 Task: Access the group dashboard of "Digital Experience".
Action: Mouse moved to (900, 61)
Screenshot: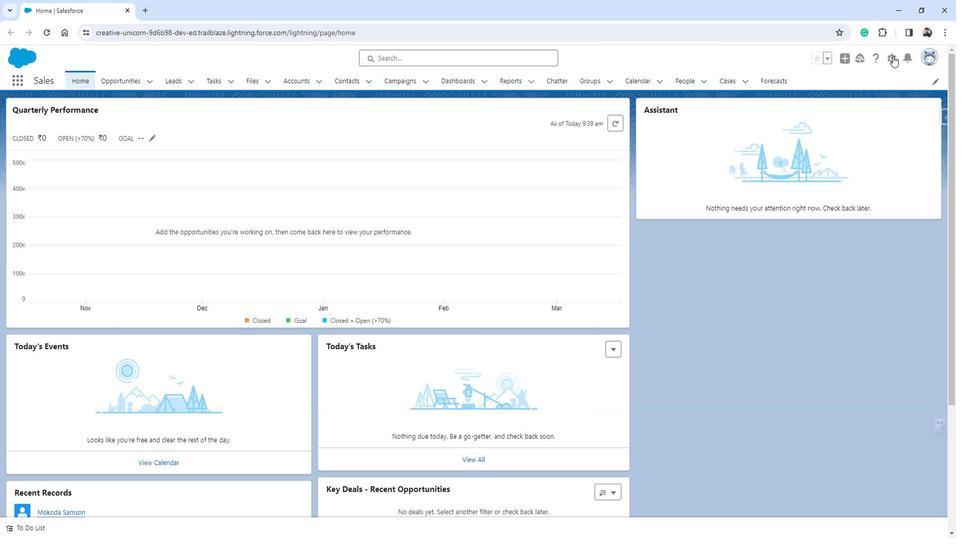 
Action: Mouse pressed left at (900, 61)
Screenshot: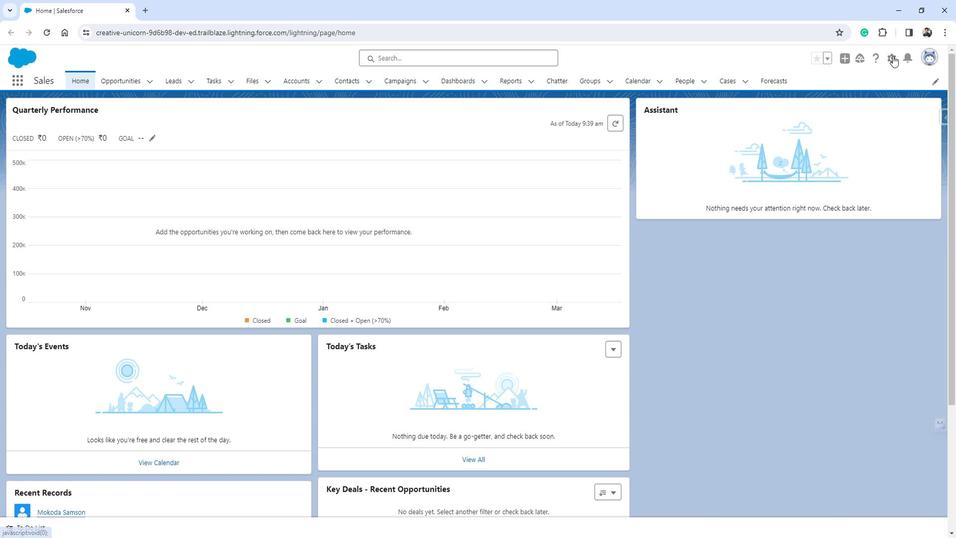 
Action: Mouse moved to (875, 86)
Screenshot: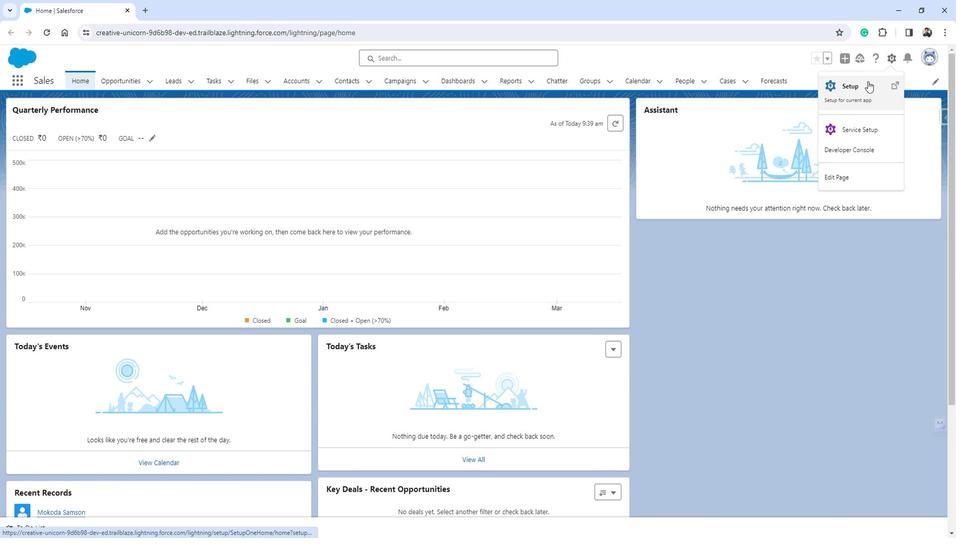 
Action: Mouse pressed left at (875, 86)
Screenshot: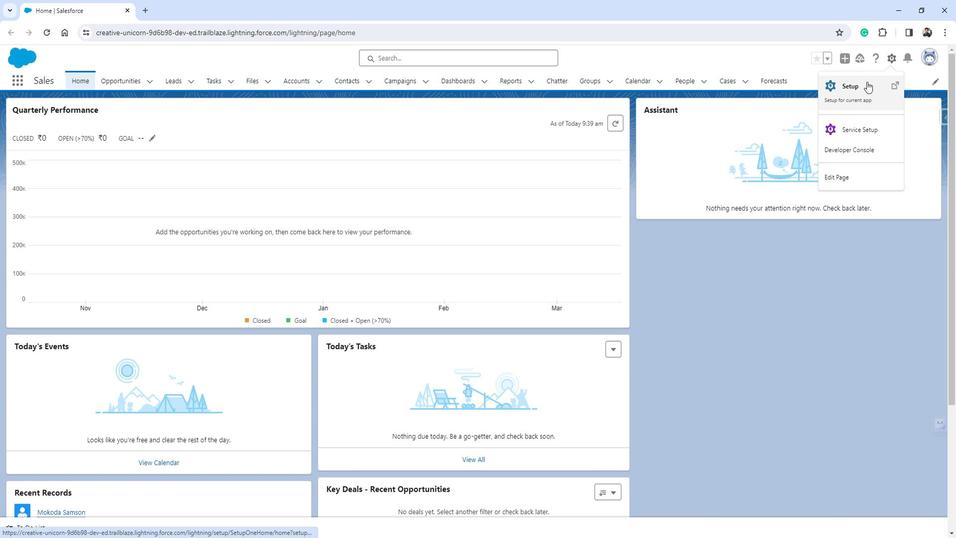 
Action: Mouse moved to (61, 351)
Screenshot: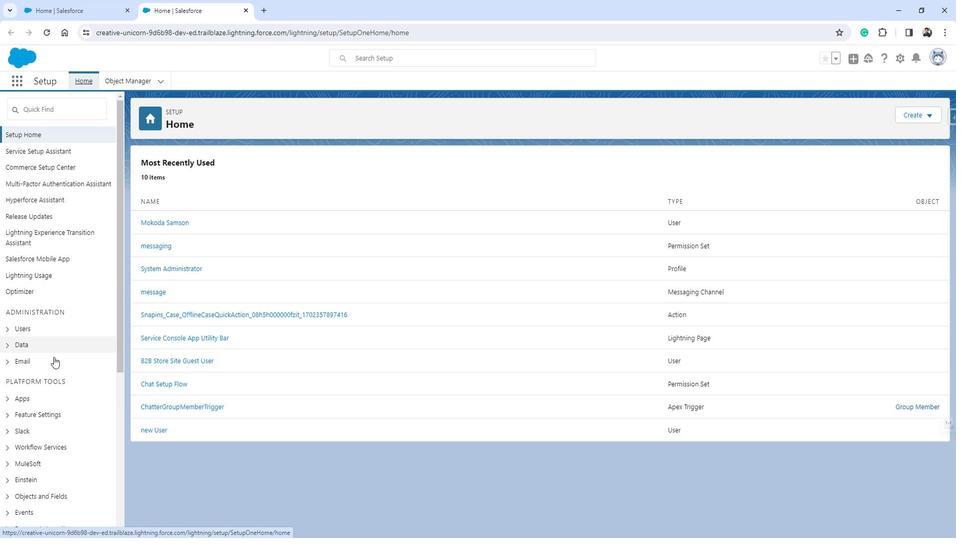 
Action: Mouse scrolled (61, 350) with delta (0, 0)
Screenshot: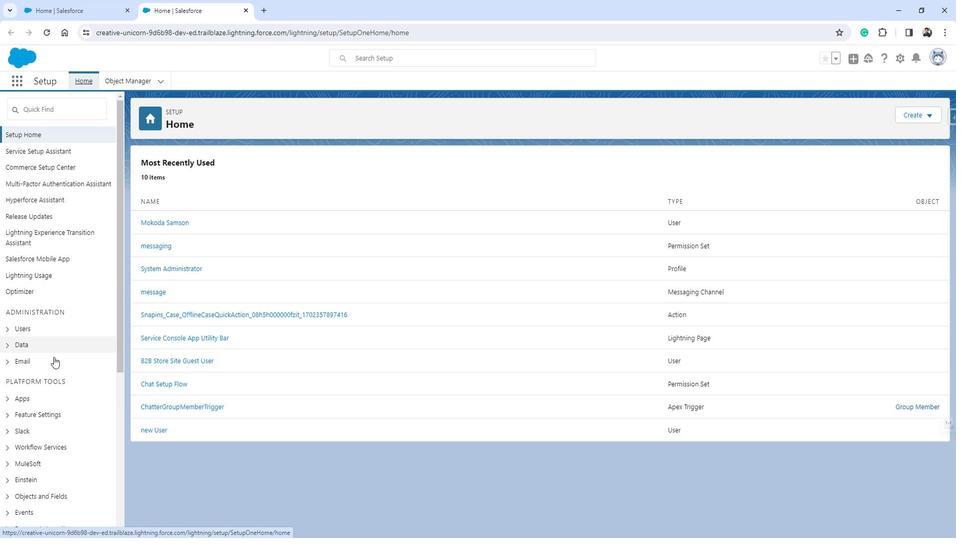 
Action: Mouse scrolled (61, 350) with delta (0, 0)
Screenshot: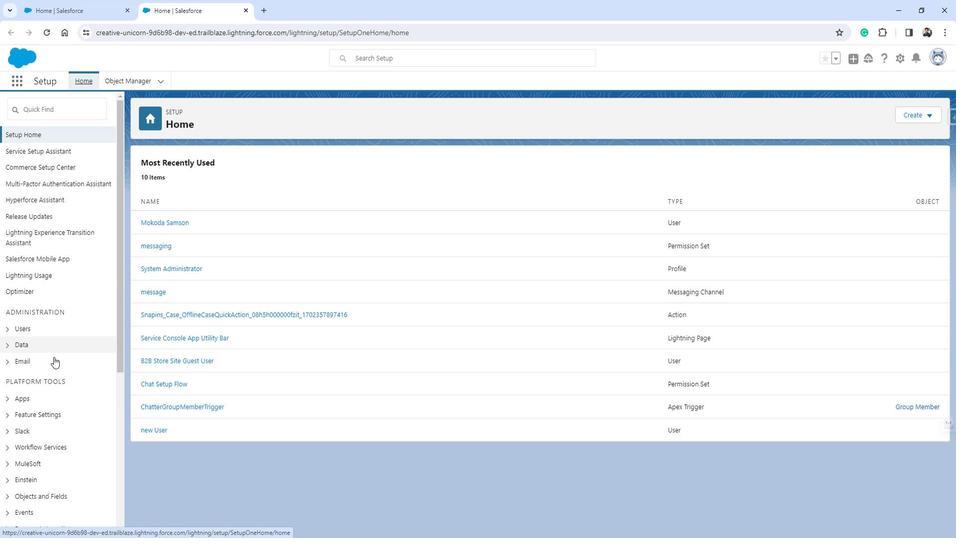 
Action: Mouse moved to (61, 351)
Screenshot: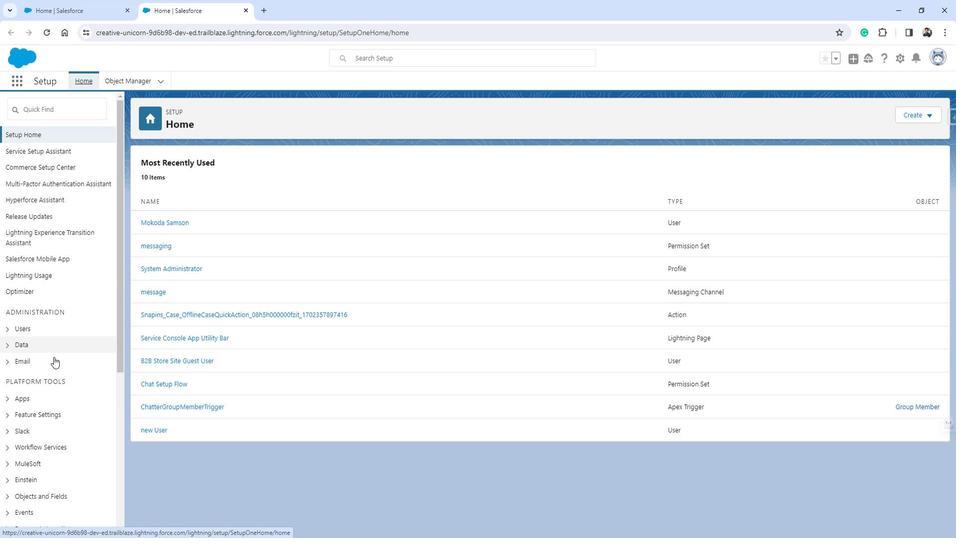 
Action: Mouse scrolled (61, 350) with delta (0, 0)
Screenshot: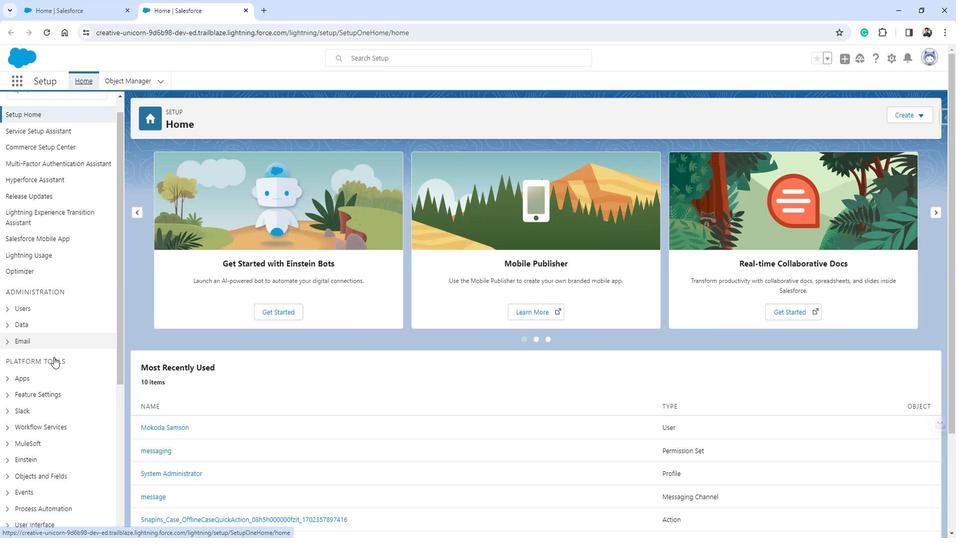 
Action: Mouse scrolled (61, 350) with delta (0, 0)
Screenshot: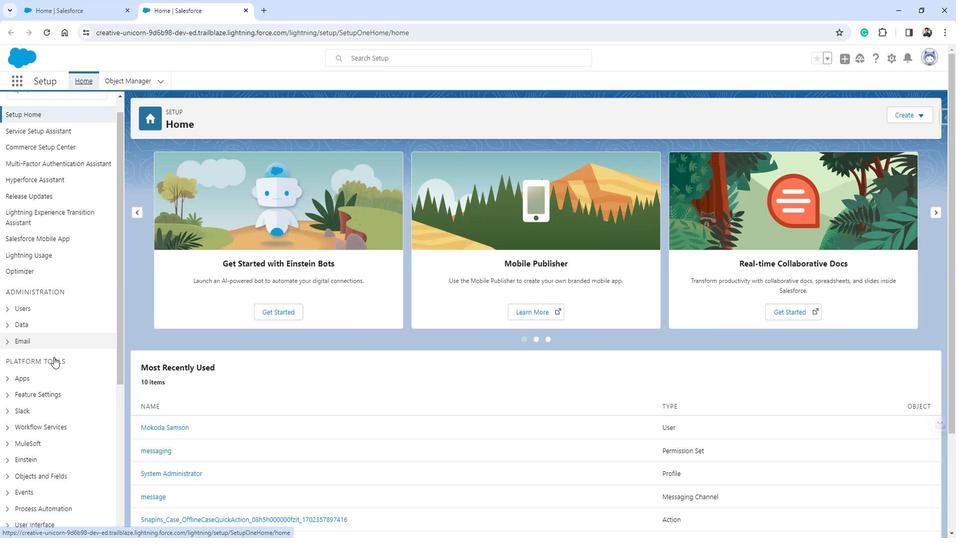 
Action: Mouse scrolled (61, 350) with delta (0, 0)
Screenshot: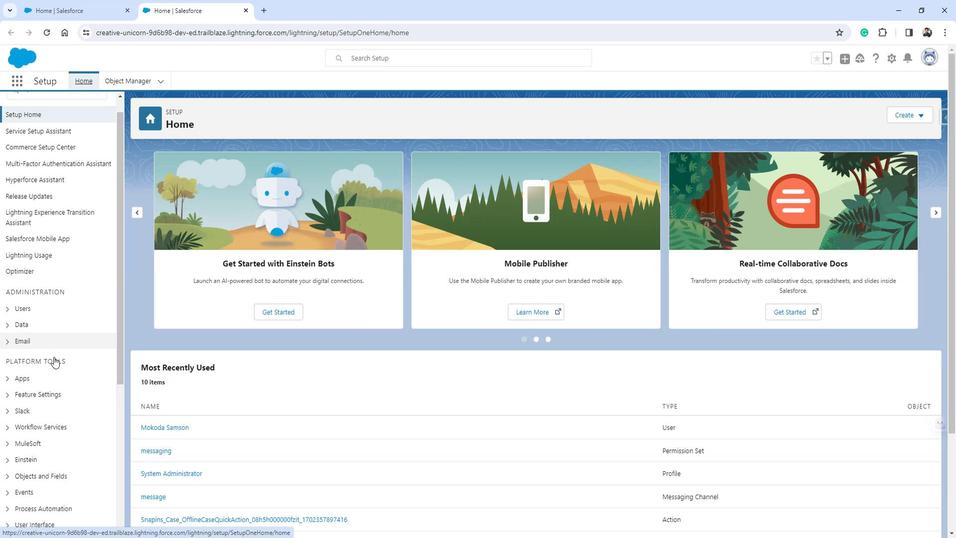 
Action: Mouse scrolled (61, 350) with delta (0, 0)
Screenshot: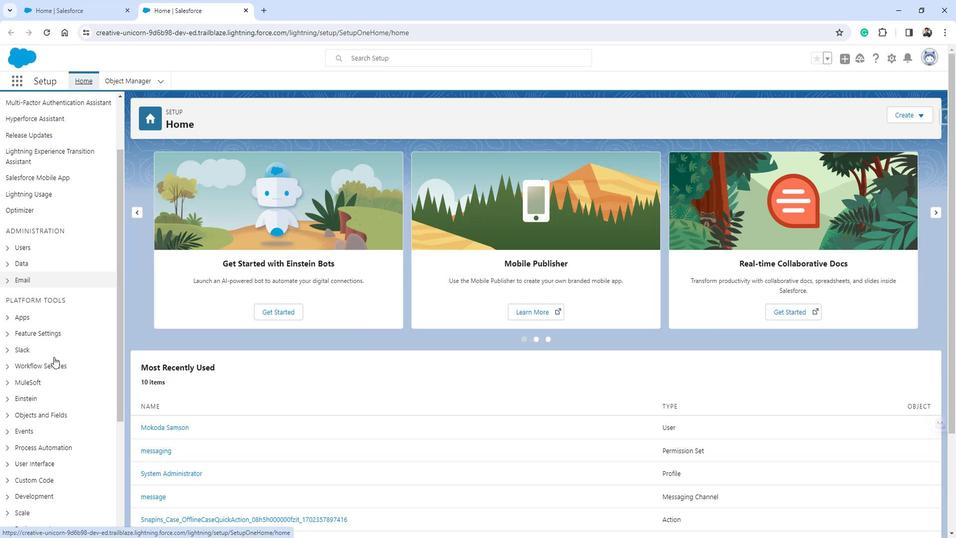 
Action: Mouse moved to (34, 153)
Screenshot: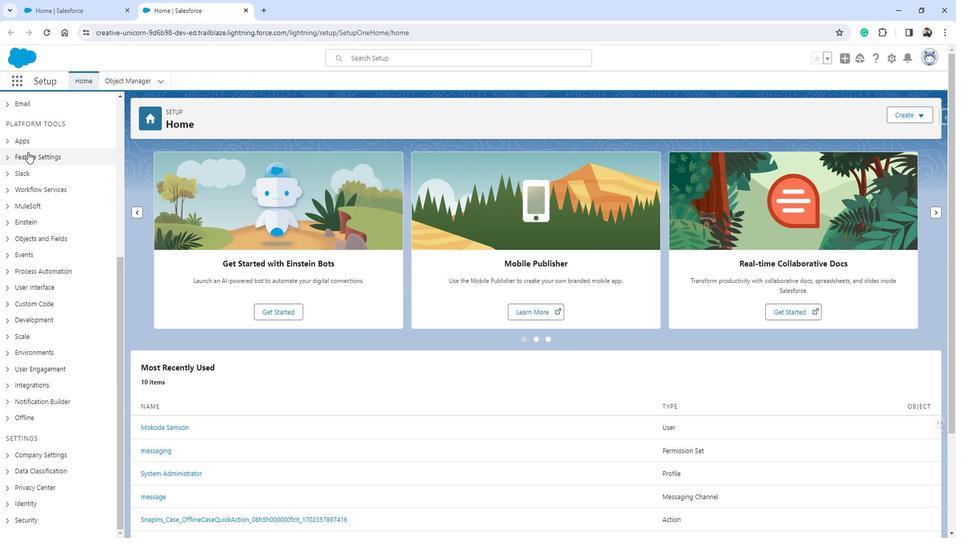
Action: Mouse pressed left at (34, 153)
Screenshot: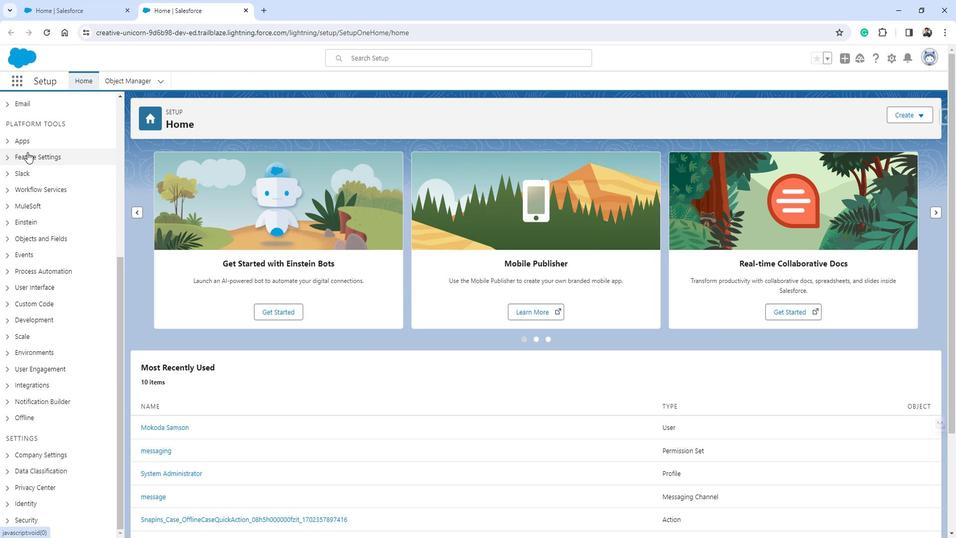 
Action: Mouse moved to (40, 260)
Screenshot: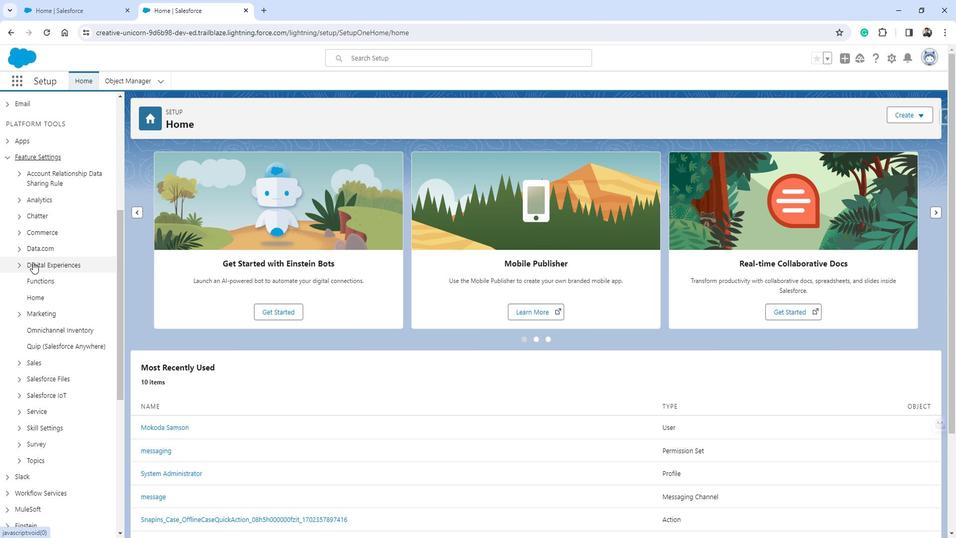 
Action: Mouse pressed left at (40, 260)
Screenshot: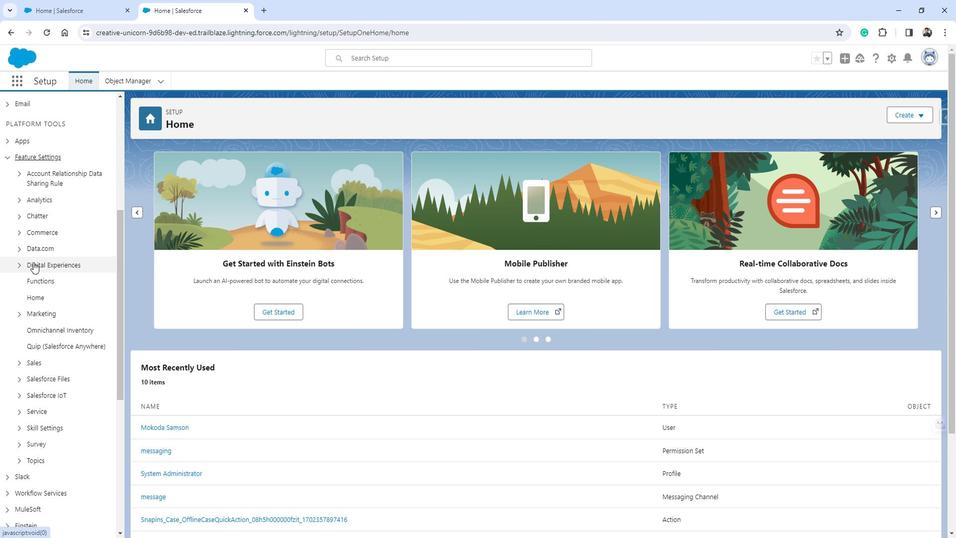 
Action: Mouse moved to (41, 260)
Screenshot: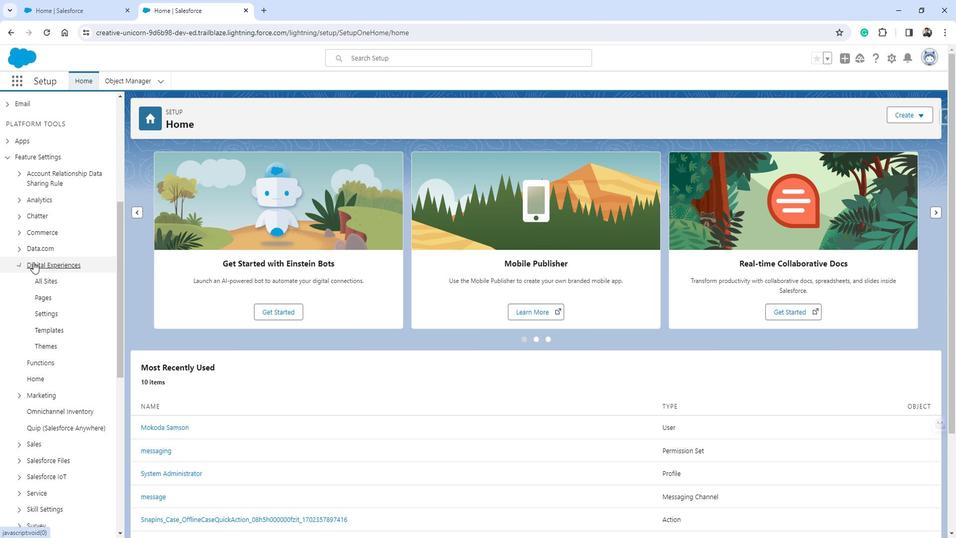 
Action: Mouse scrolled (41, 259) with delta (0, 0)
Screenshot: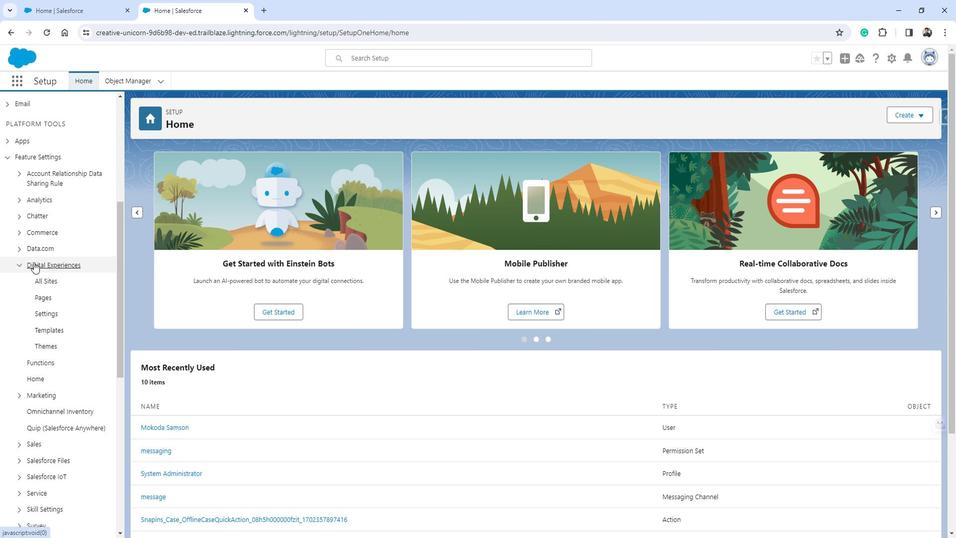 
Action: Mouse scrolled (41, 259) with delta (0, 0)
Screenshot: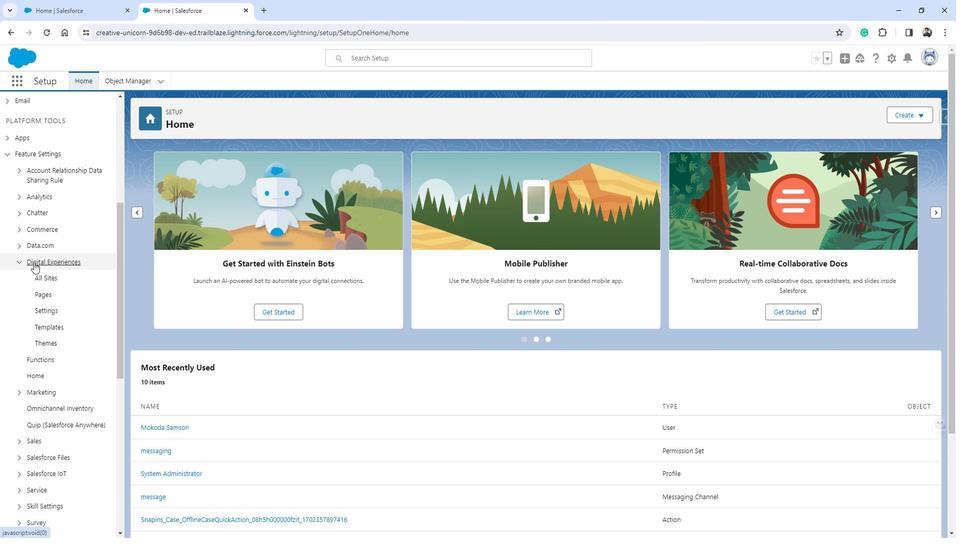 
Action: Mouse moved to (52, 176)
Screenshot: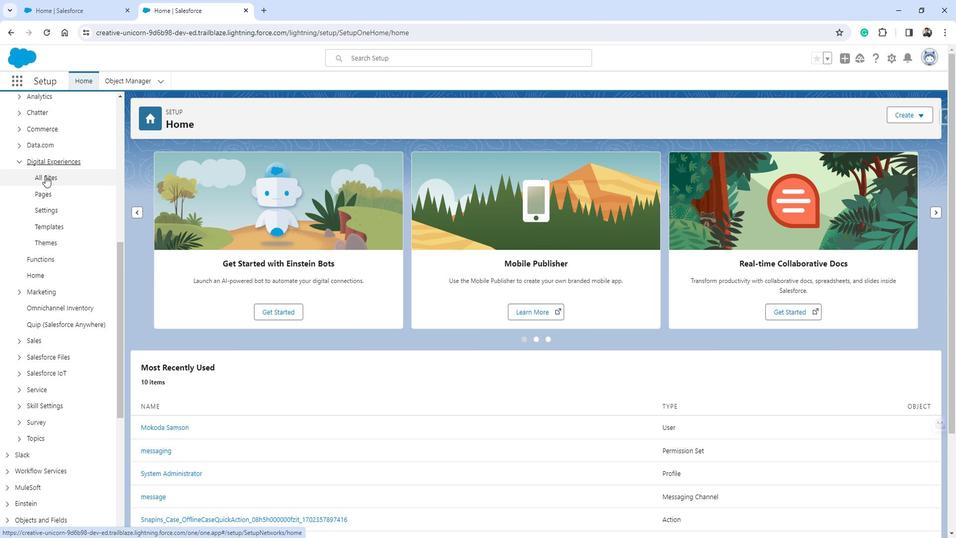 
Action: Mouse pressed left at (52, 176)
Screenshot: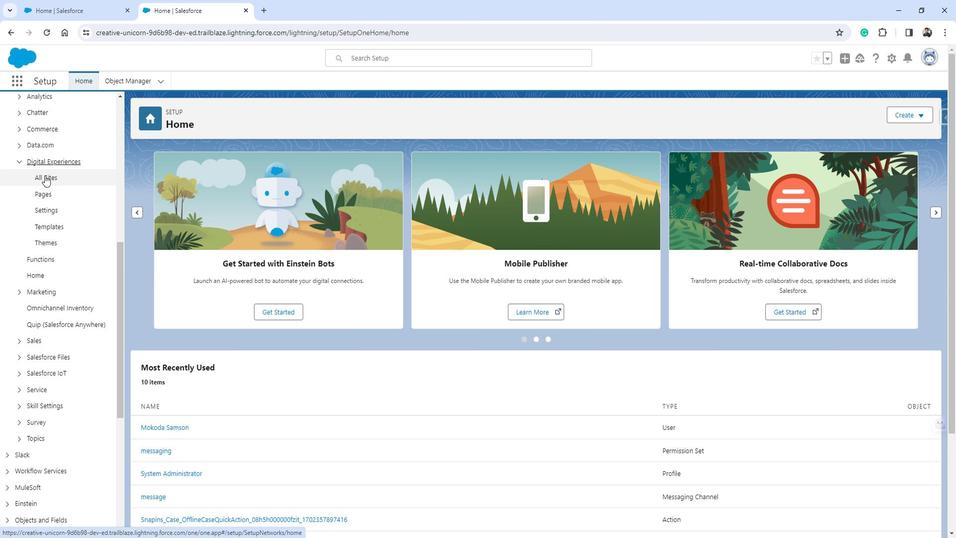 
Action: Mouse pressed left at (52, 176)
Screenshot: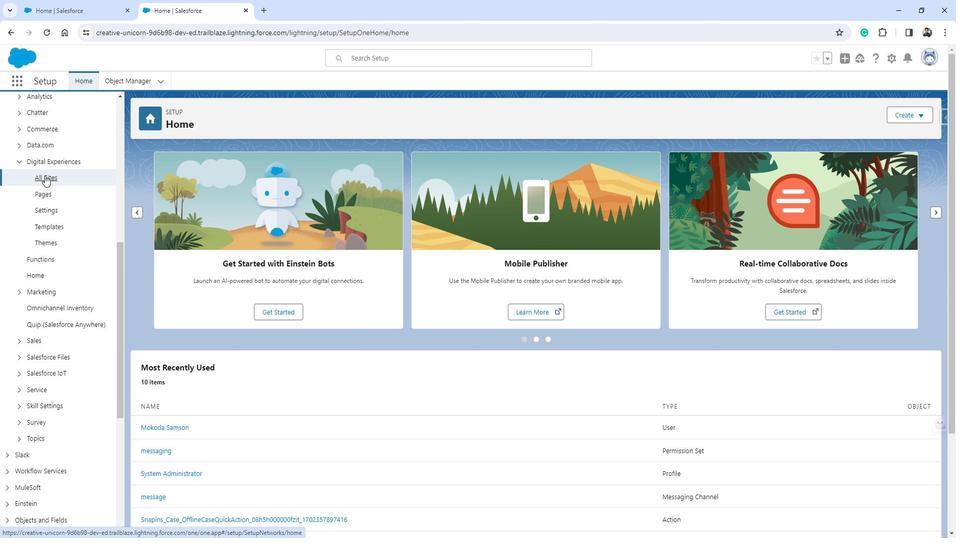 
Action: Mouse moved to (159, 303)
Screenshot: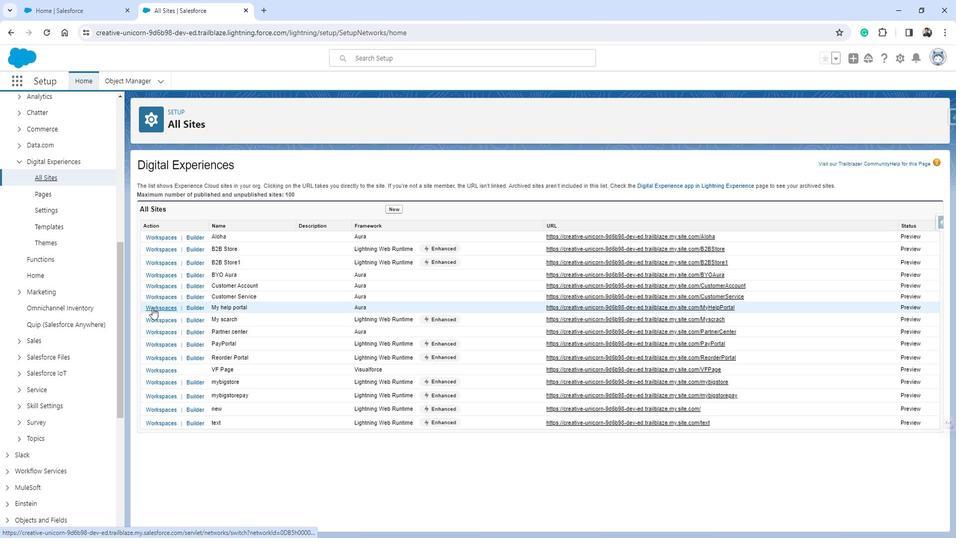 
Action: Mouse pressed left at (159, 303)
Screenshot: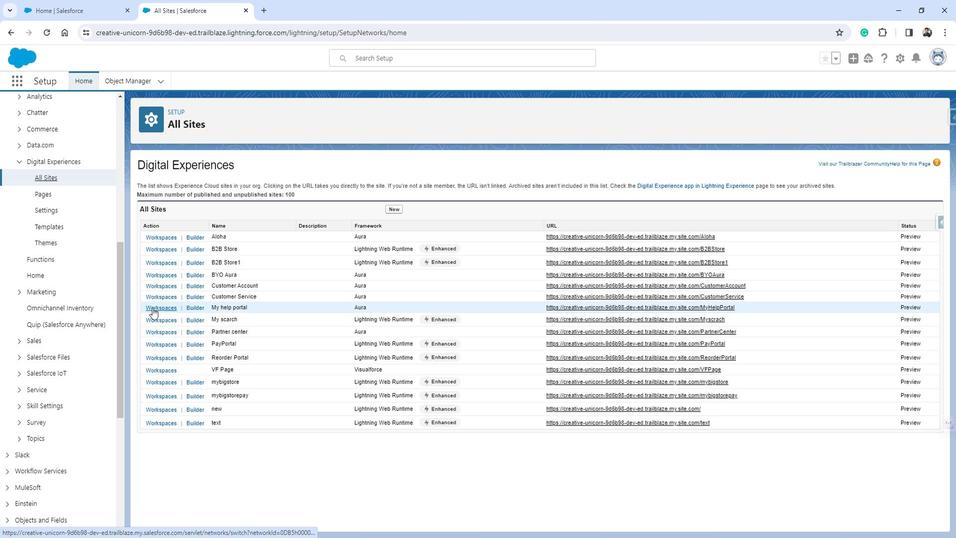 
Action: Mouse moved to (352, 341)
Screenshot: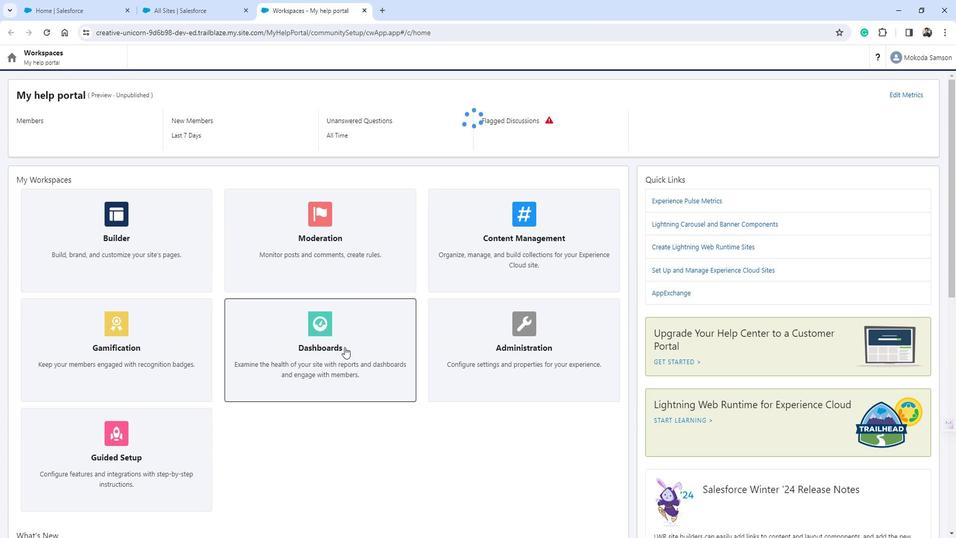 
Action: Mouse pressed left at (352, 341)
Screenshot: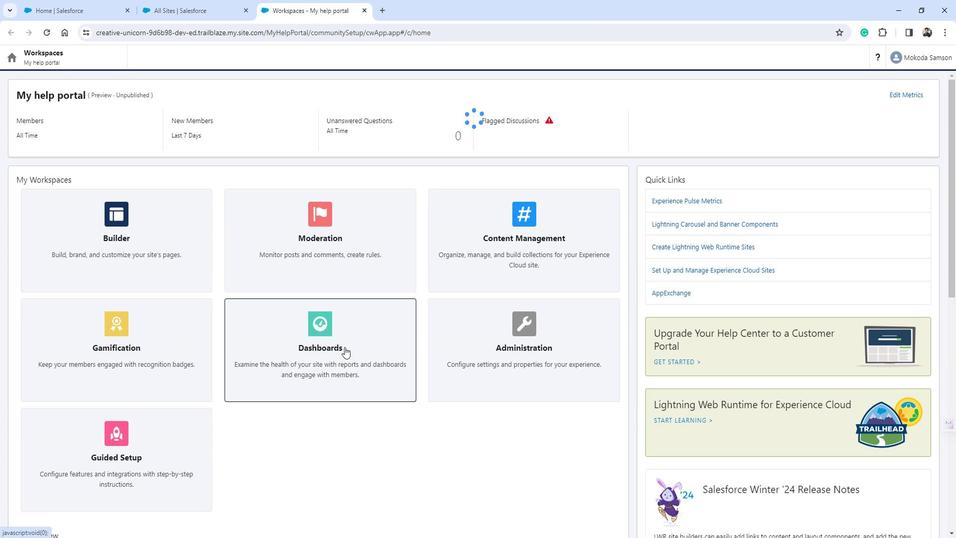 
Action: Mouse moved to (192, 67)
Screenshot: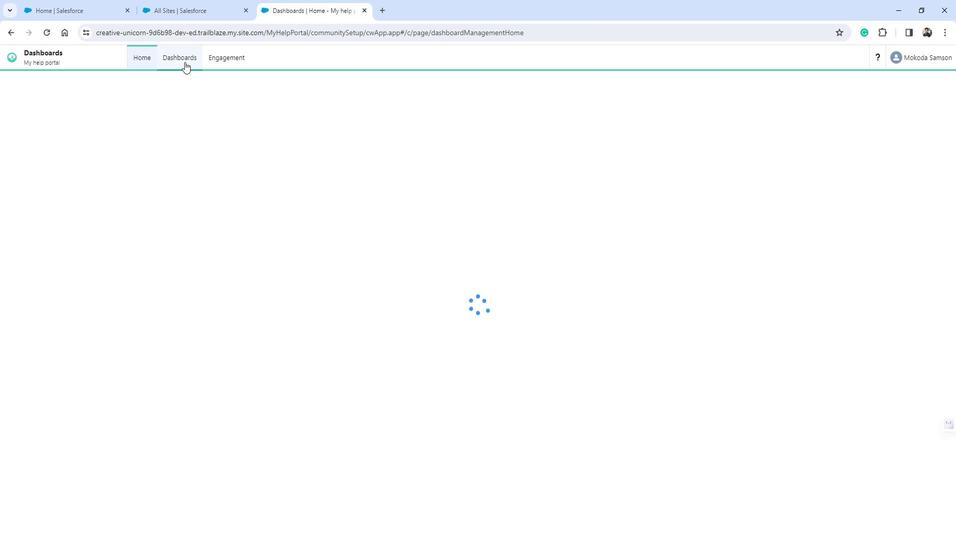 
Action: Mouse pressed left at (192, 67)
Screenshot: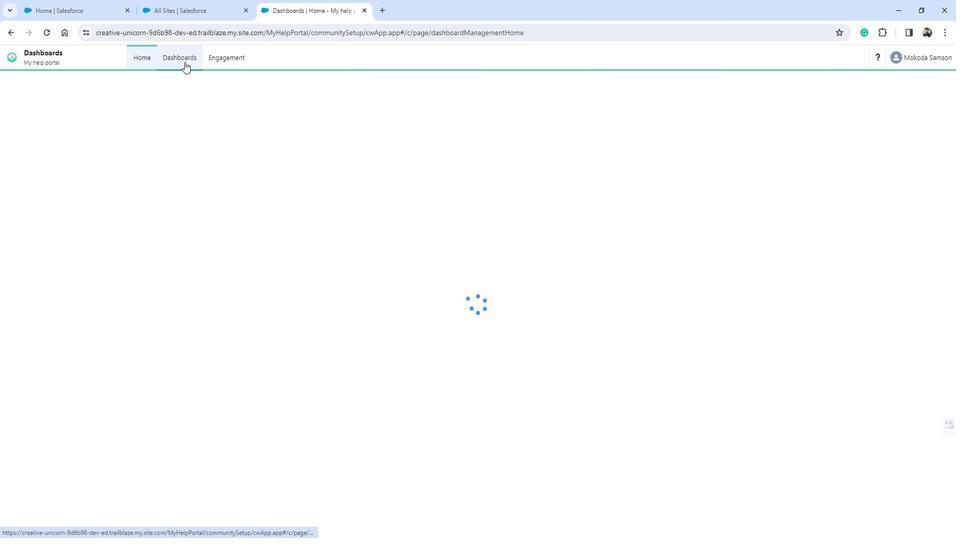 
Action: Mouse moved to (49, 142)
Screenshot: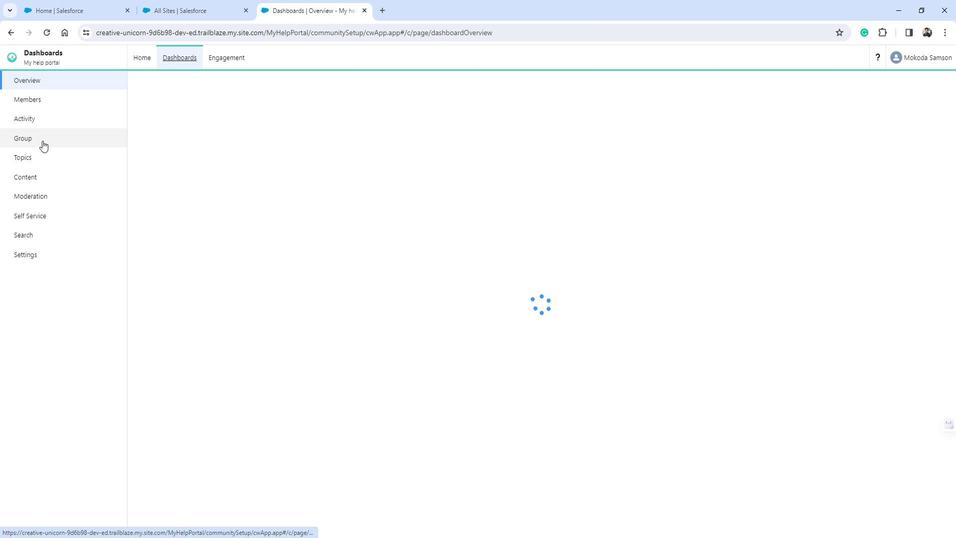 
Action: Mouse pressed left at (49, 142)
Screenshot: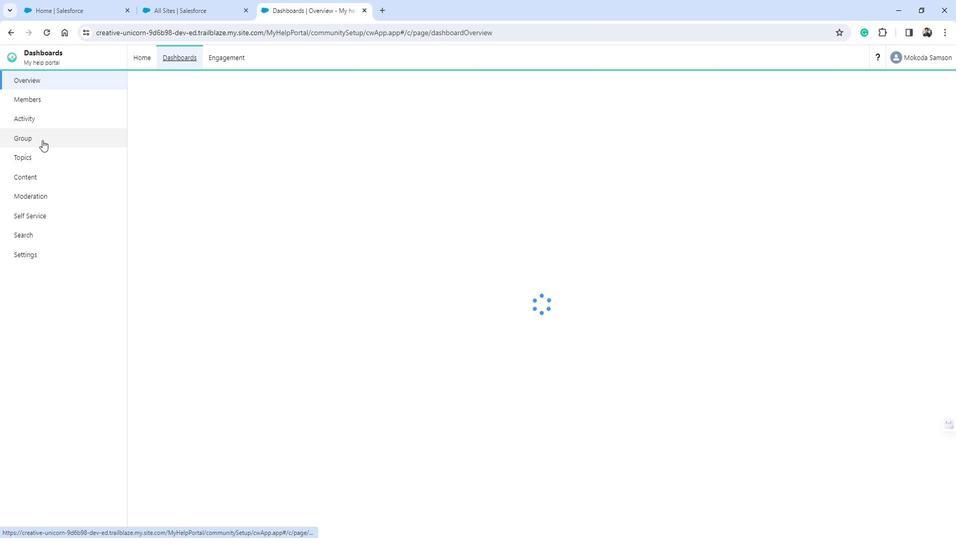 
Action: Mouse moved to (544, 223)
Screenshot: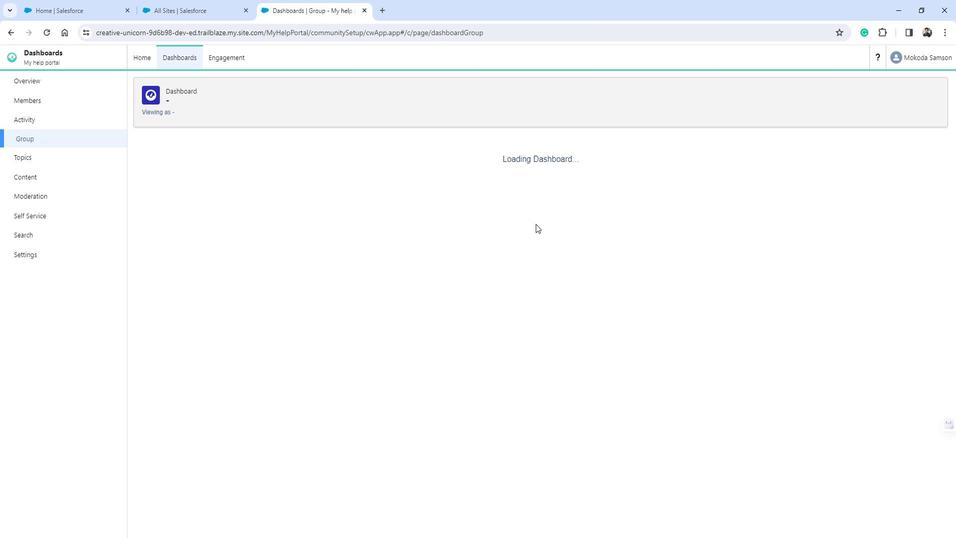 
